 Task: Preview the available event times.
Action: Mouse moved to (647, 444)
Screenshot: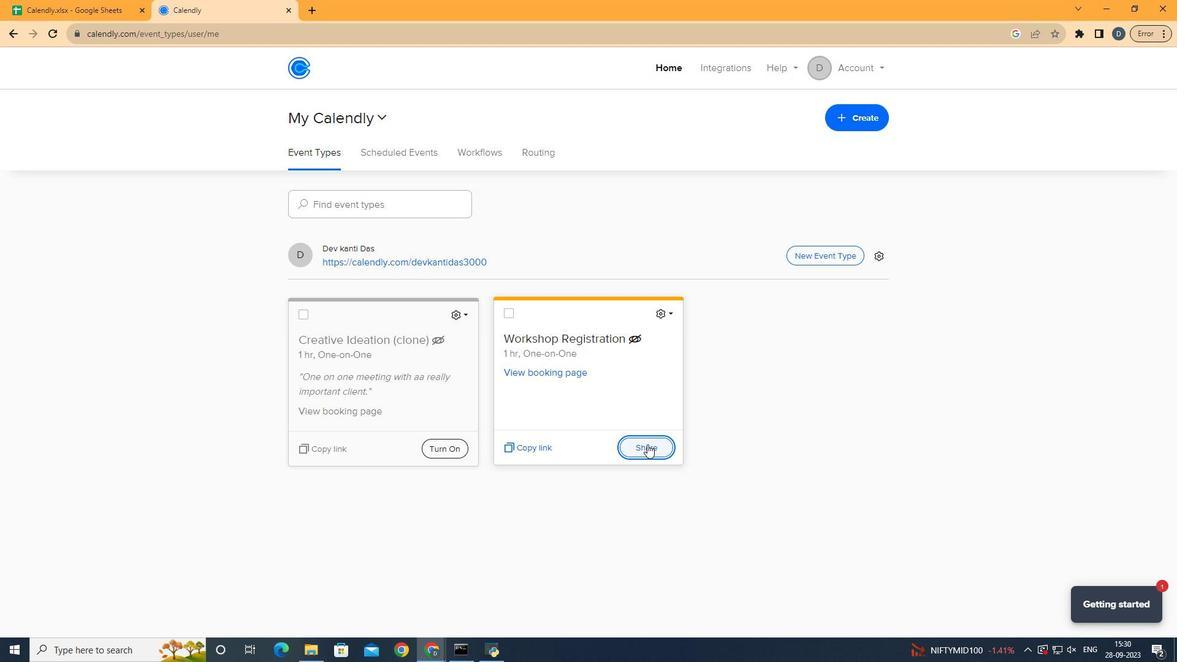 
Action: Mouse pressed left at (647, 444)
Screenshot: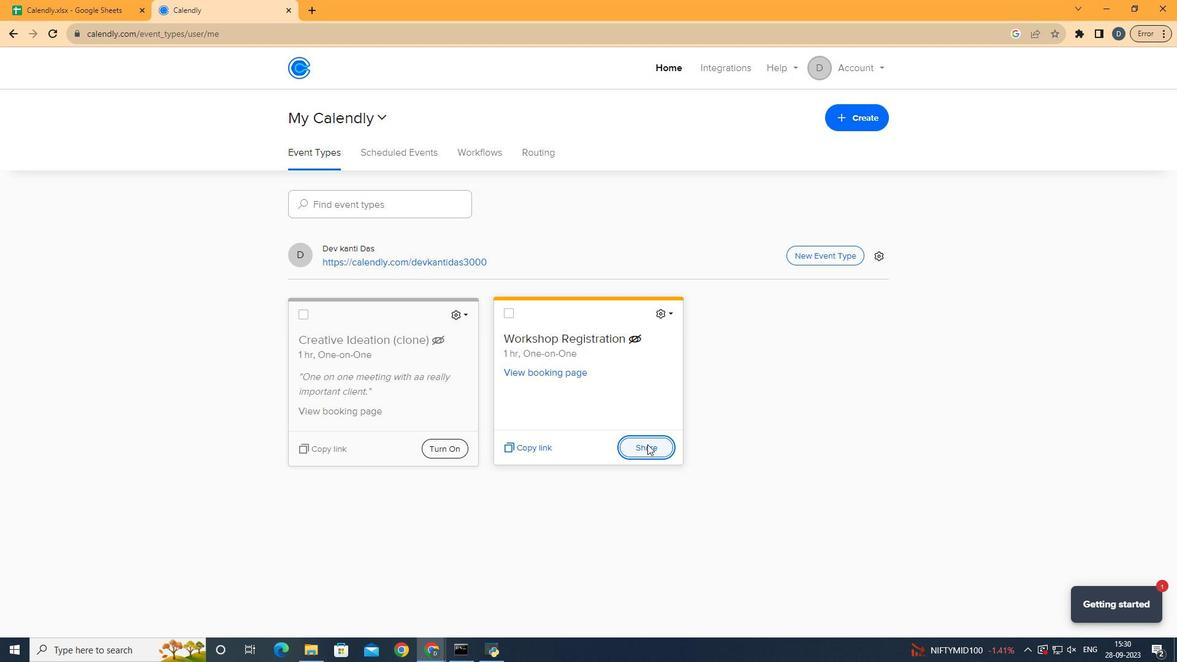 
Action: Mouse moved to (457, 280)
Screenshot: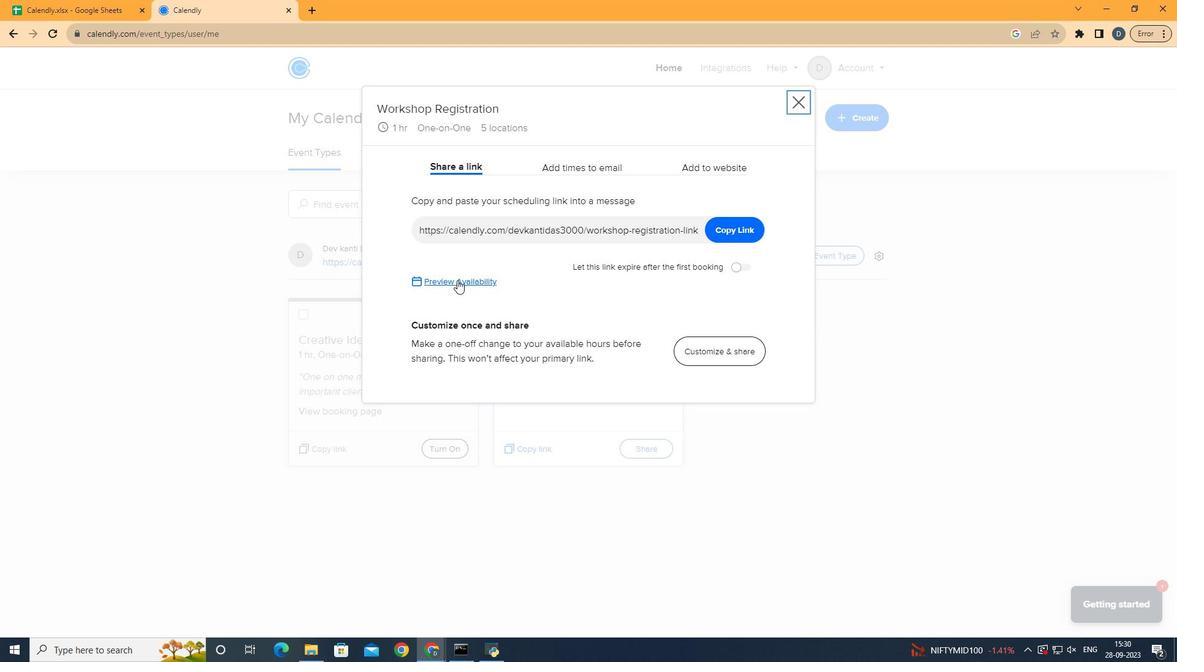 
Action: Mouse pressed left at (457, 280)
Screenshot: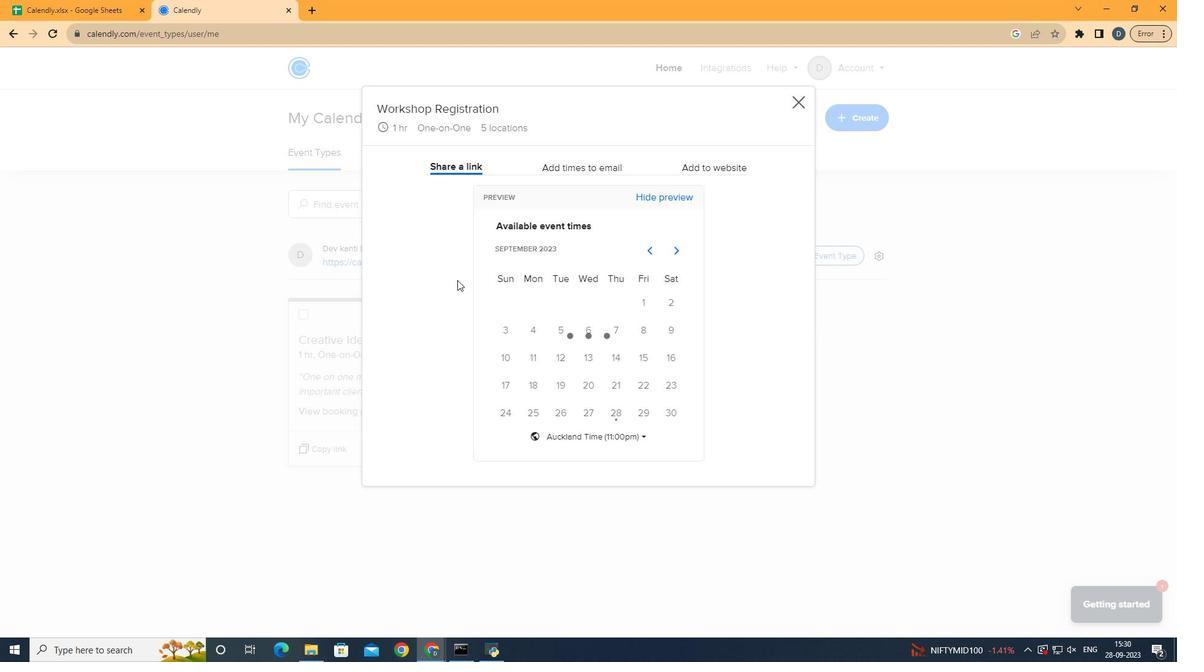 
Action: Mouse moved to (769, 334)
Screenshot: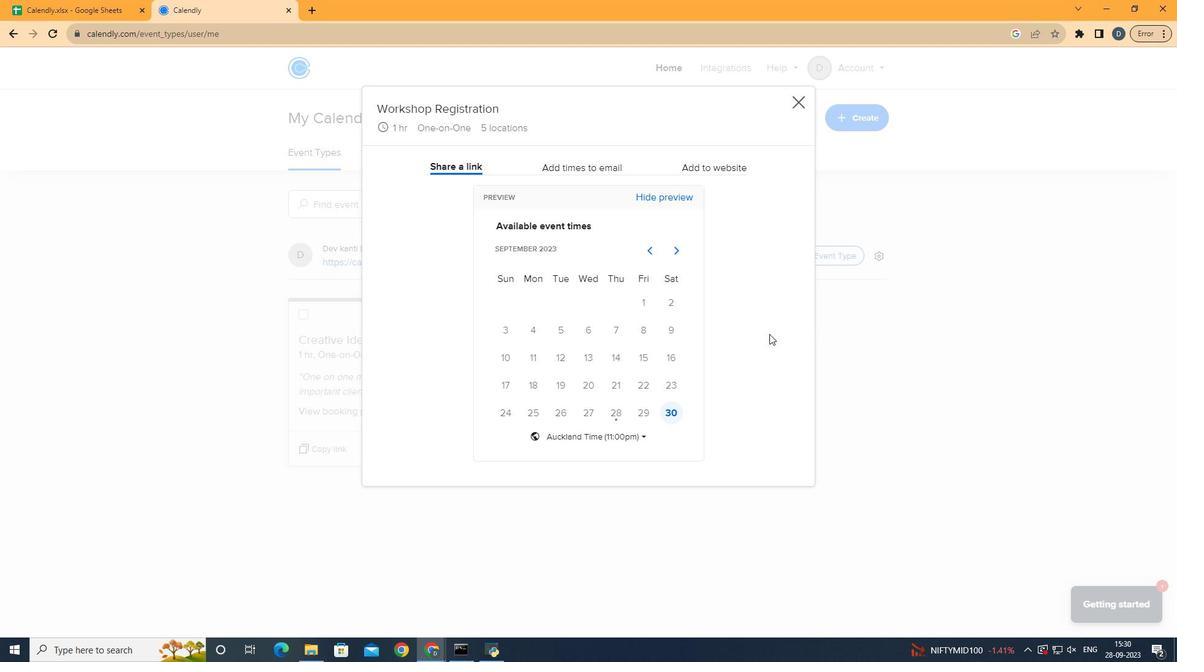 
